 Task: Find directions from Los Angeles to Joshua Tree National Park.
Action: Mouse moved to (985, 15)
Screenshot: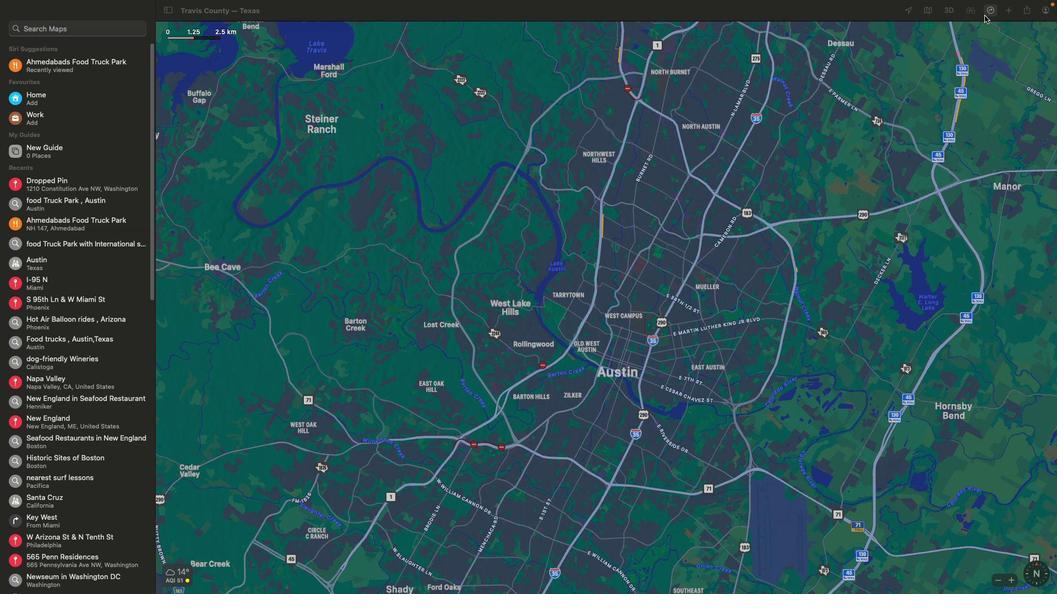 
Action: Mouse pressed left at (985, 15)
Screenshot: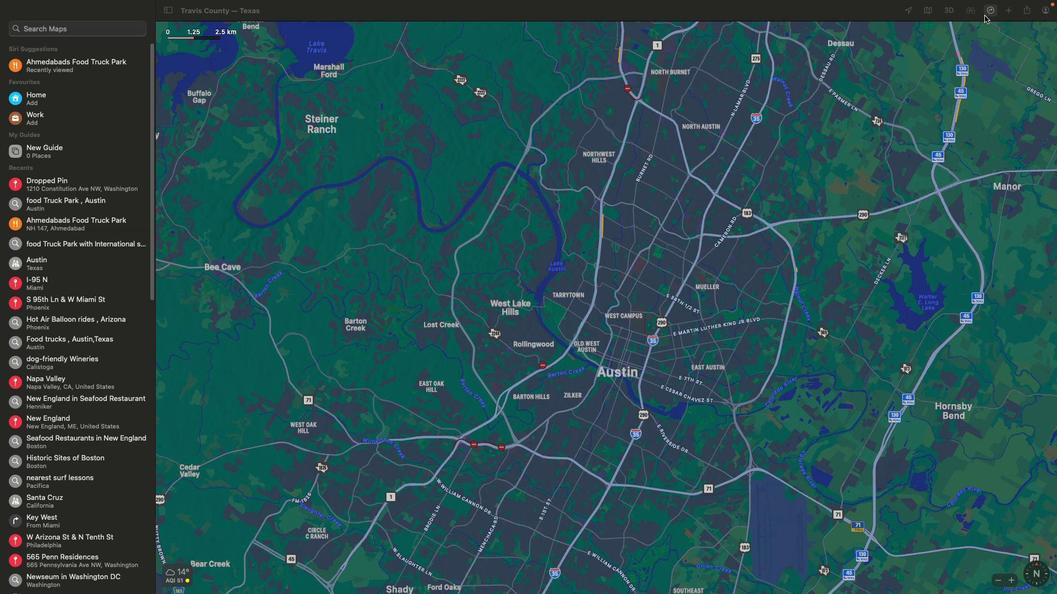 
Action: Mouse moved to (1015, 71)
Screenshot: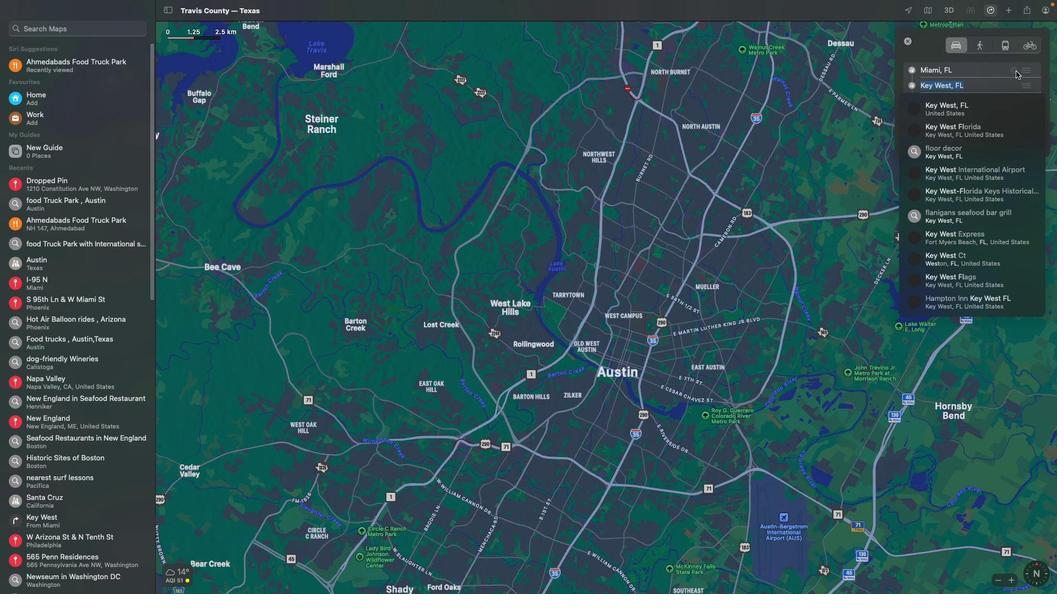
Action: Mouse pressed left at (1015, 71)
Screenshot: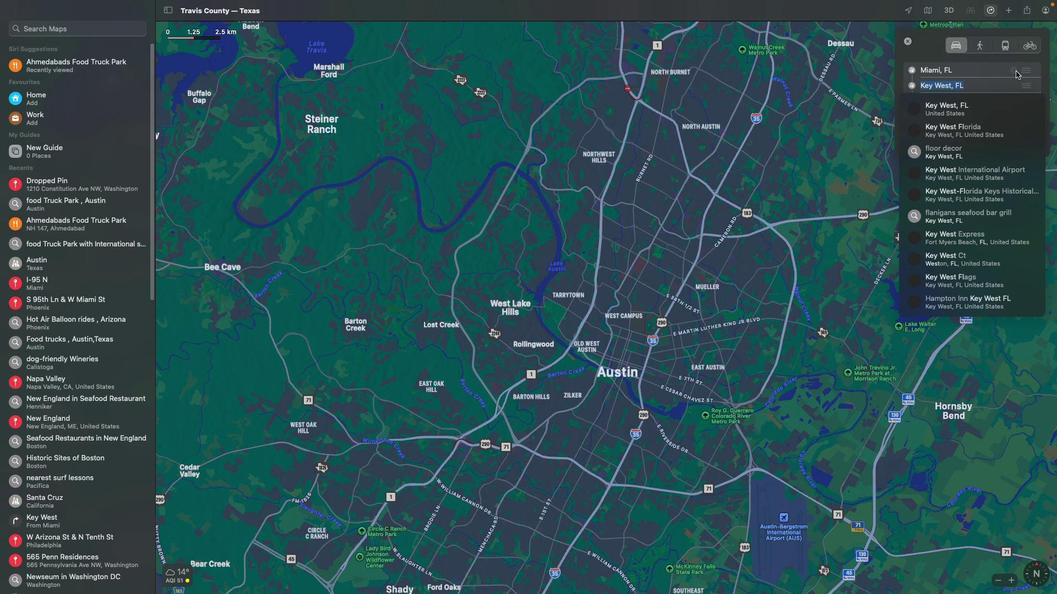 
Action: Mouse moved to (838, 107)
Screenshot: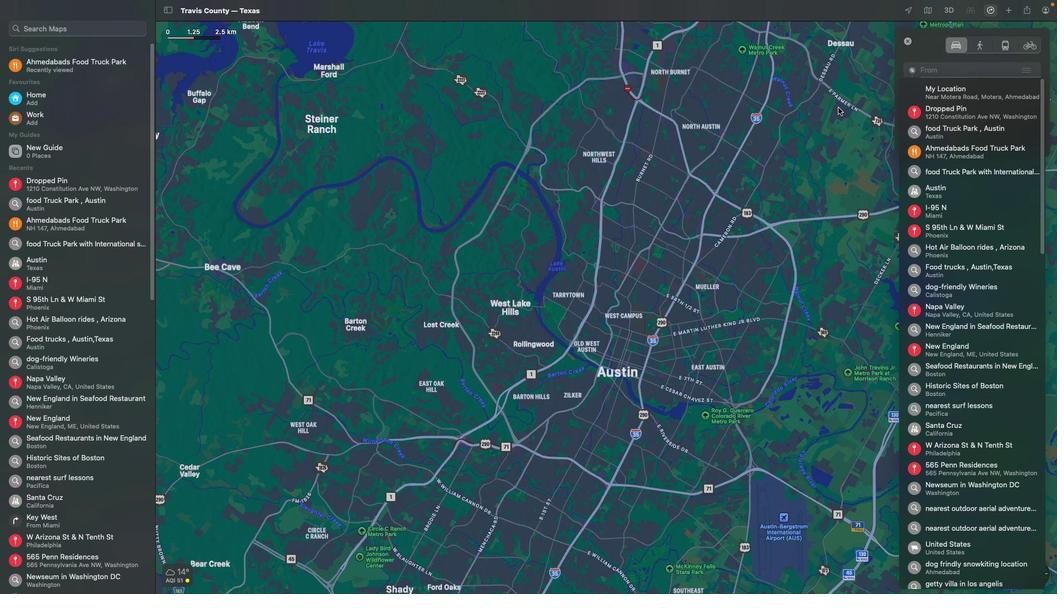 
Action: Mouse pressed left at (838, 107)
Screenshot: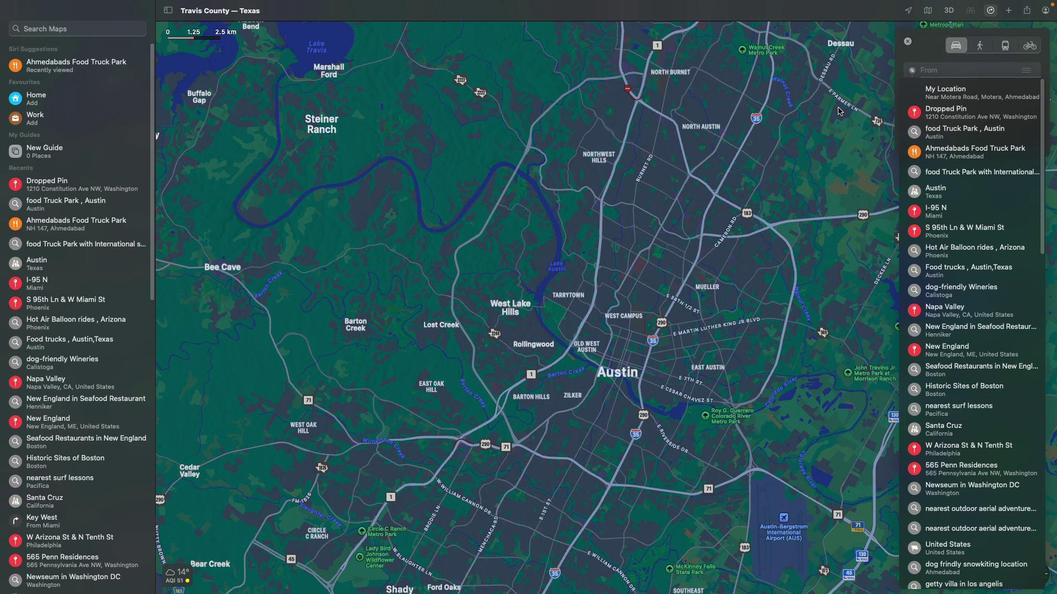 
Action: Mouse moved to (1014, 85)
Screenshot: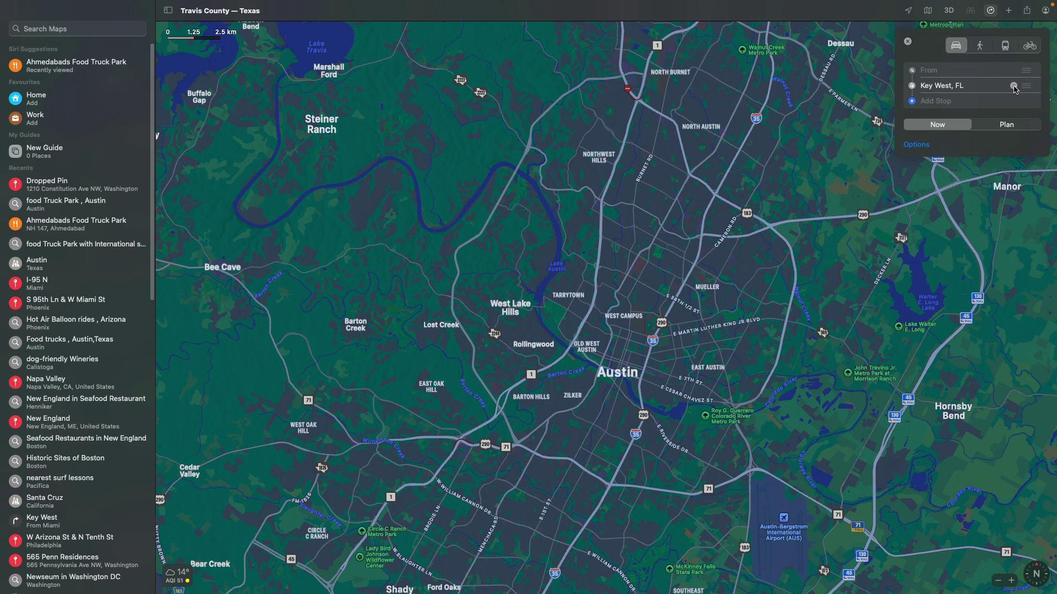 
Action: Mouse pressed left at (1014, 85)
Screenshot: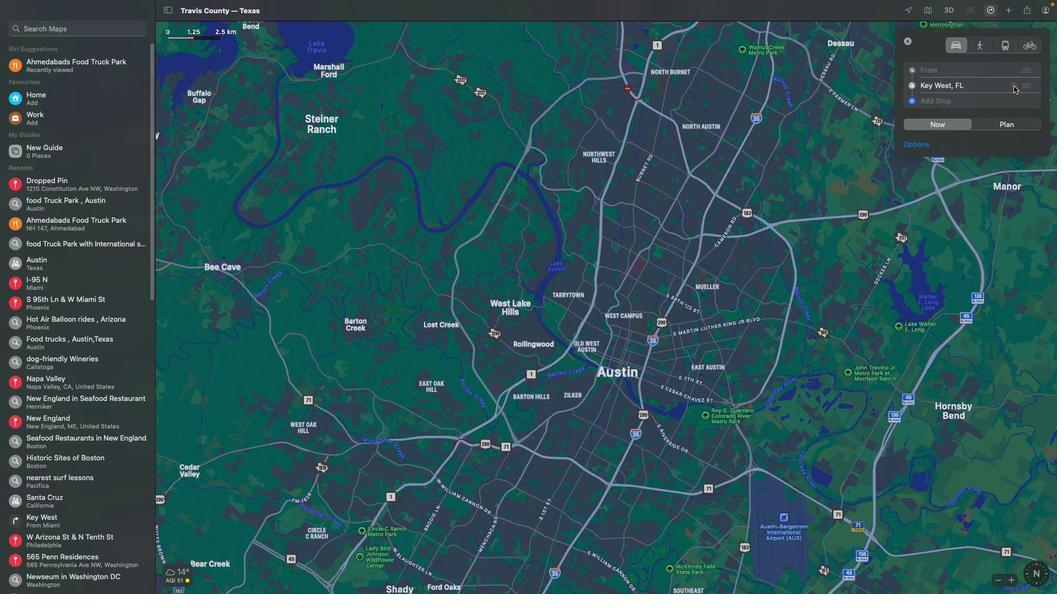
Action: Mouse moved to (958, 66)
Screenshot: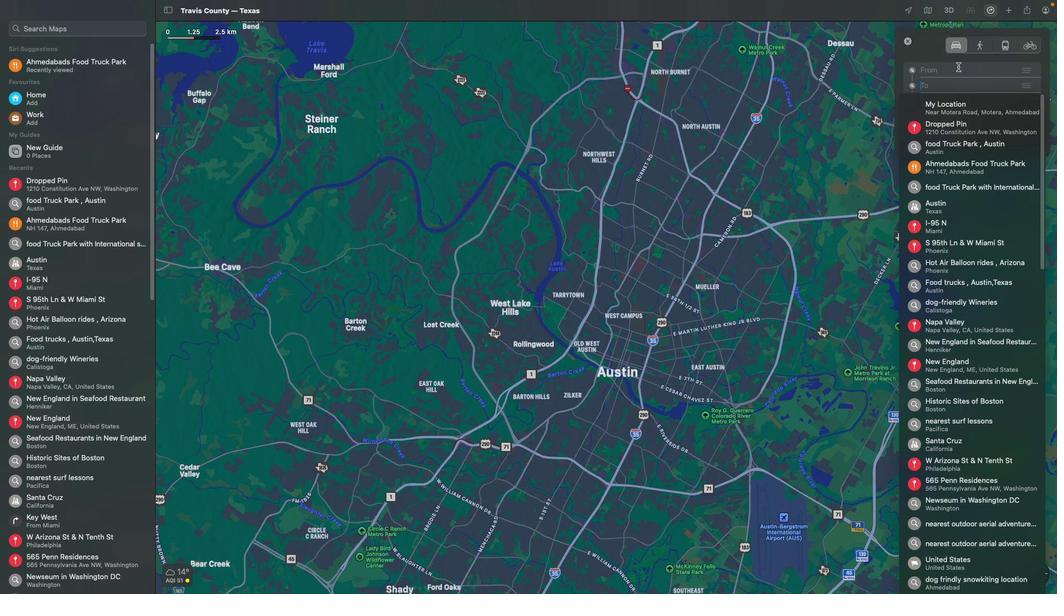 
Action: Mouse pressed left at (958, 66)
Screenshot: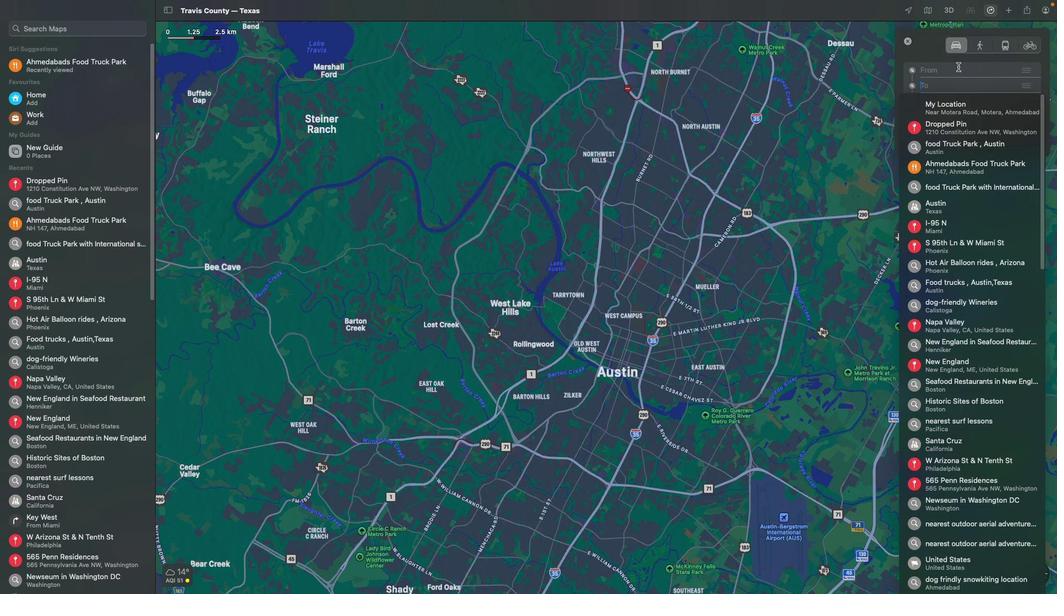 
Action: Key pressed Key.shift'L''o''s'Key.spaceKey.shift'A''n''g''e''l''e''s'
Screenshot: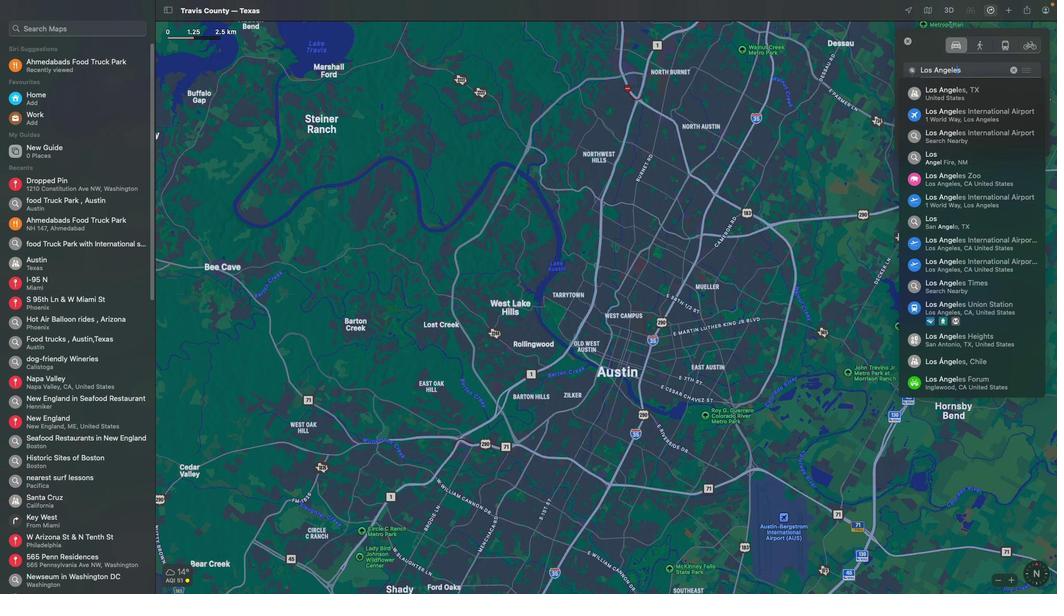 
Action: Mouse moved to (961, 89)
Screenshot: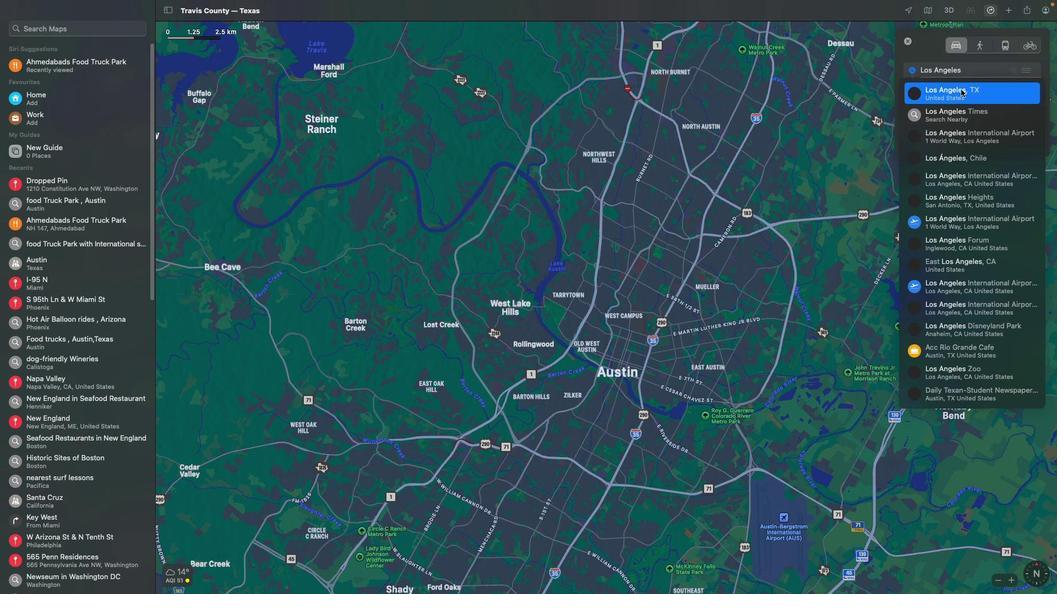 
Action: Mouse pressed left at (961, 89)
Screenshot: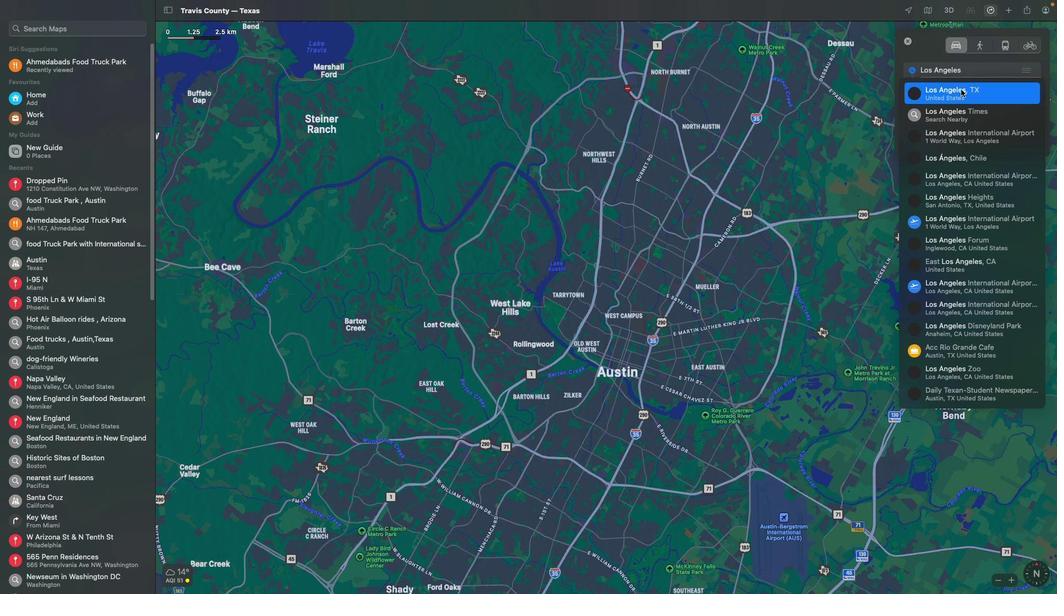 
Action: Mouse moved to (934, 88)
Screenshot: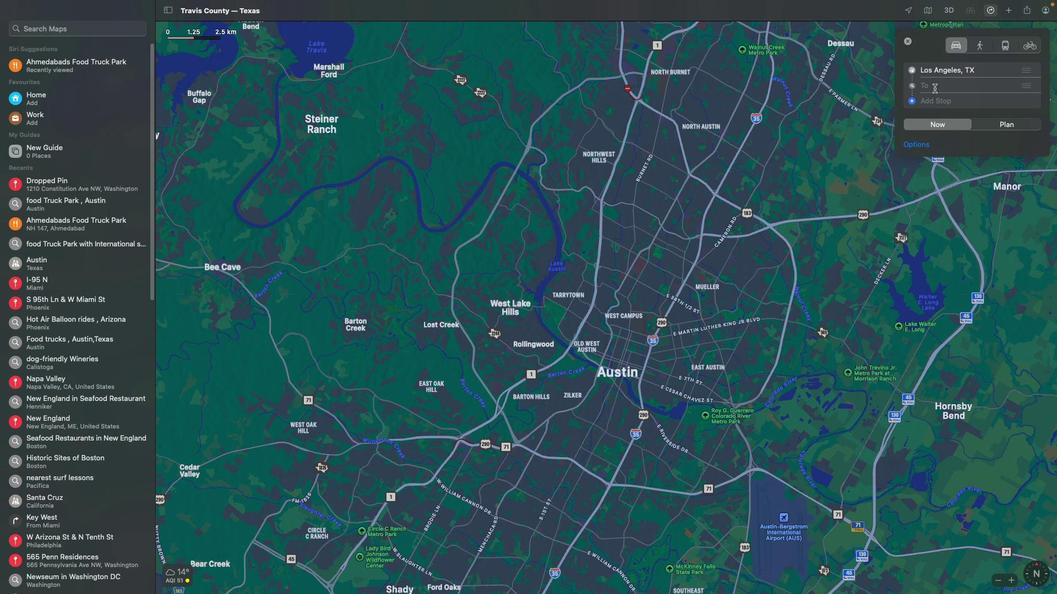 
Action: Mouse pressed left at (934, 88)
Screenshot: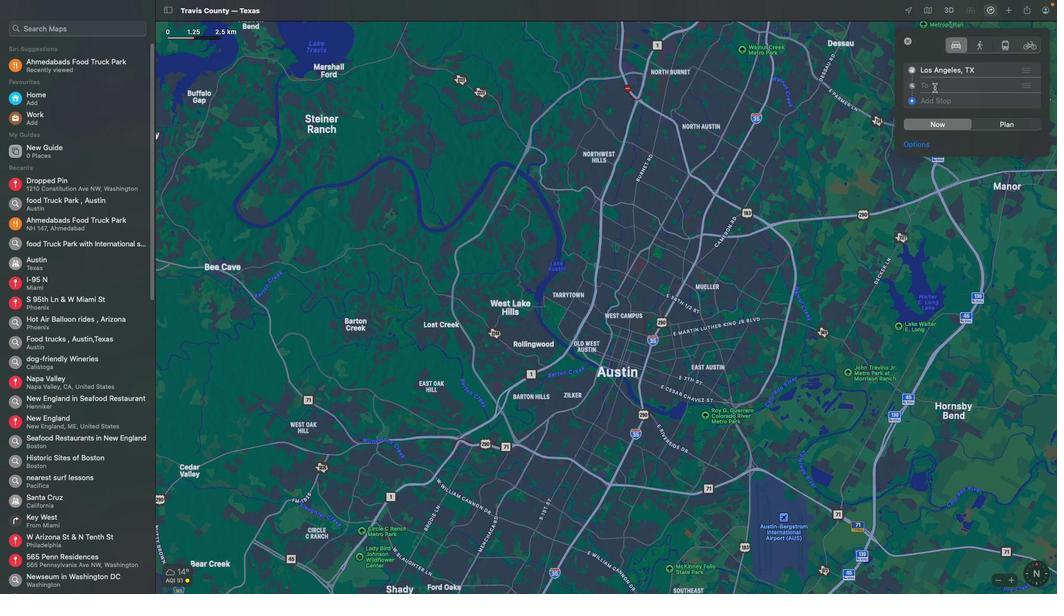 
Action: Mouse moved to (934, 88)
Screenshot: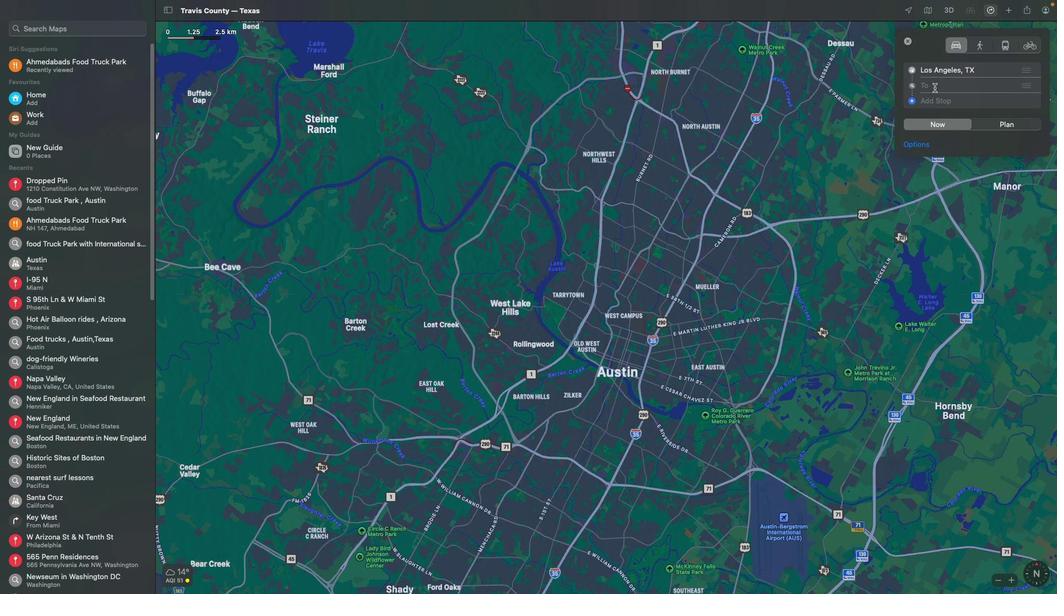 
Action: Key pressed Key.shift'J''o''s''h''u''a'Key.spaceKey.shift'T''r''e''e'Key.spaceKey.shift'N''a''t''i''o''n''a''l'Key.spaceKey.shift'P''a''r''j'Key.backspace'k'Key.enter
Screenshot: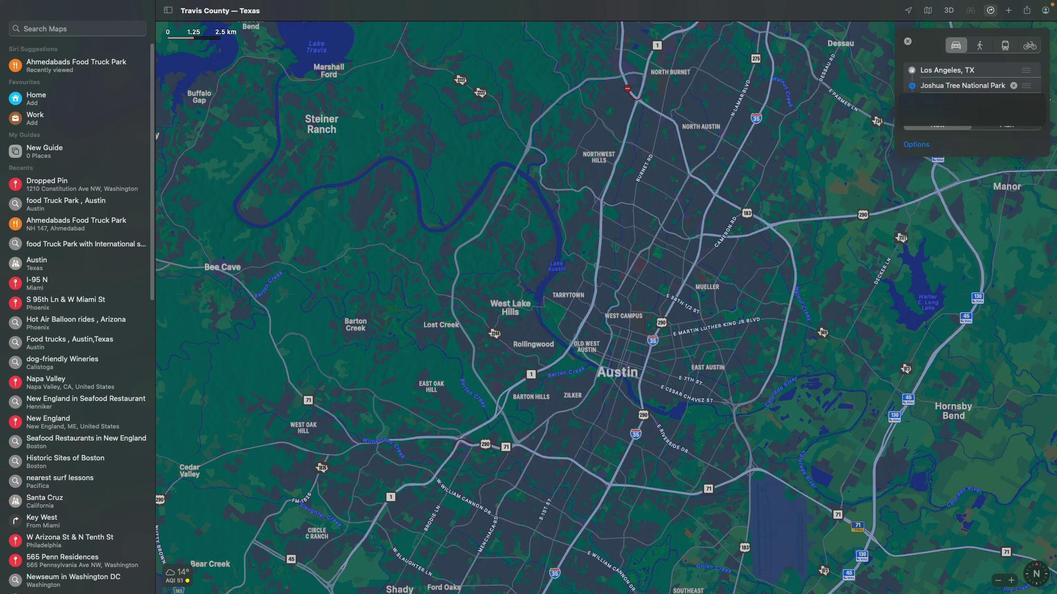 
Action: Mouse moved to (735, 279)
Screenshot: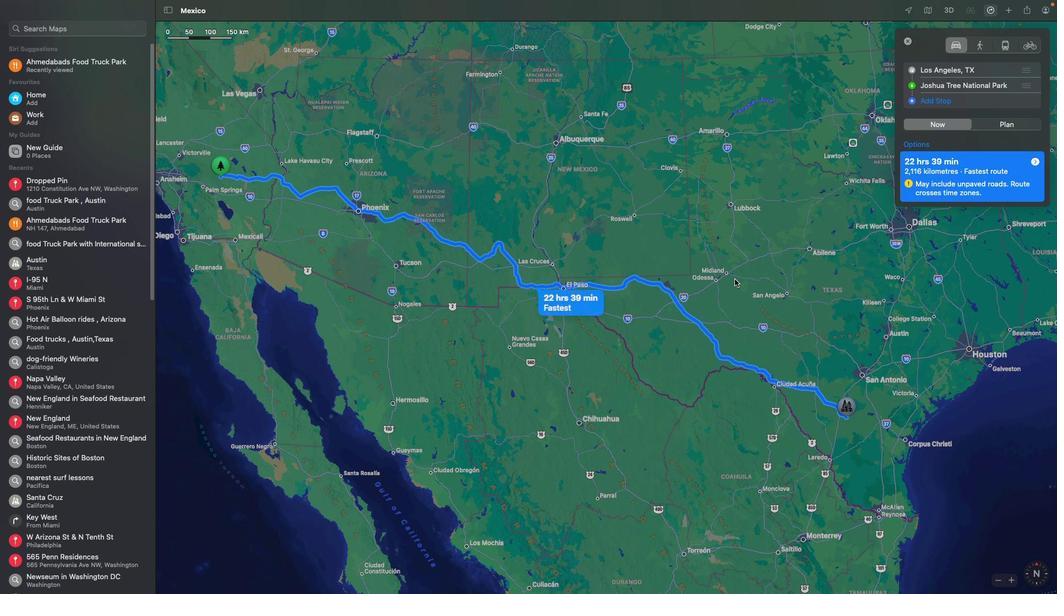 
